 Task: Create a sub task Gather and Analyse Requirements for the task  Create a data backup and recovery plan for a company's IT infrastructure in the project AdvantEdge , assign it to team member softage.1@softage.net and update the status of the sub task to  At Risk , set the priority of the sub task to Medium
Action: Mouse moved to (73, 347)
Screenshot: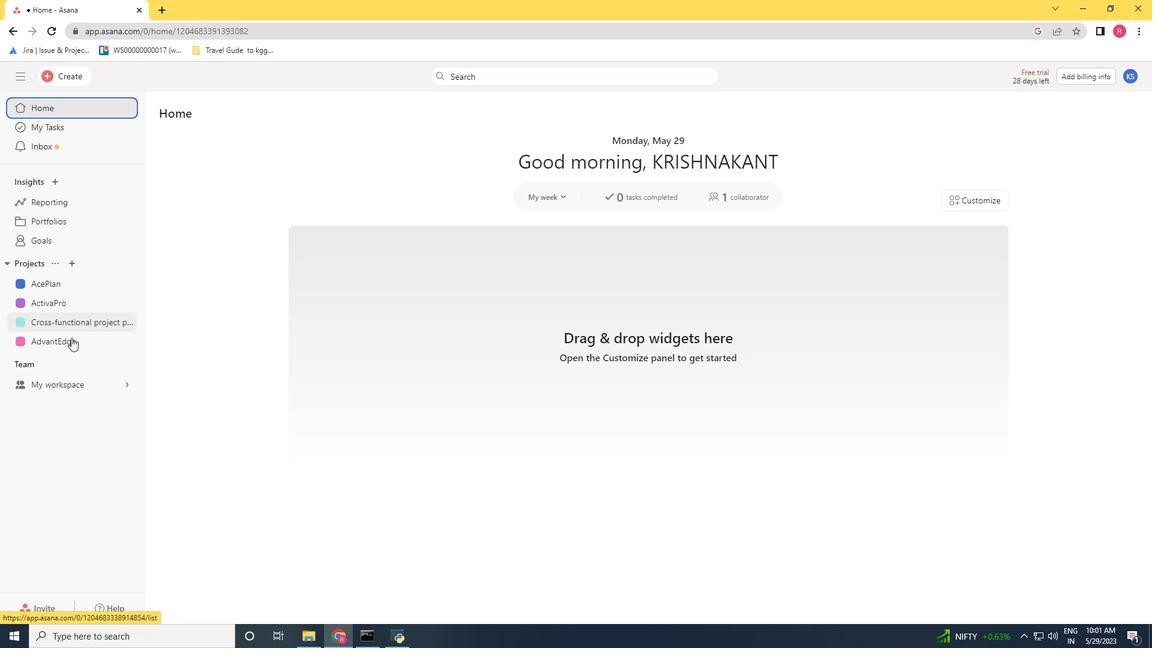 
Action: Mouse pressed left at (73, 347)
Screenshot: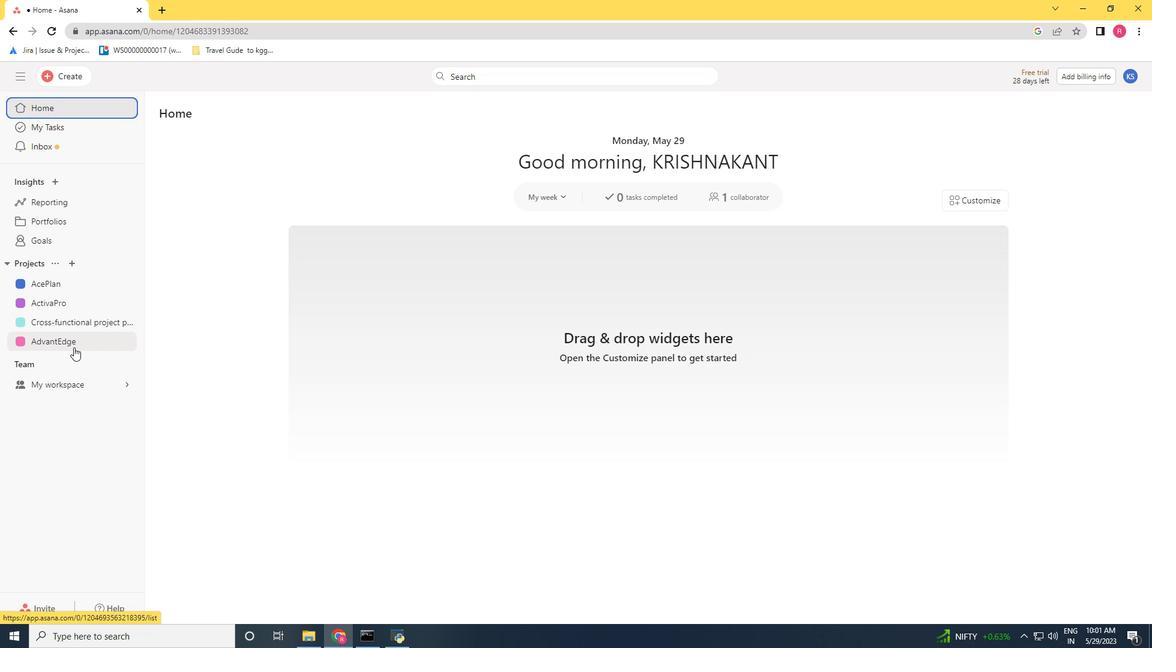 
Action: Mouse moved to (479, 288)
Screenshot: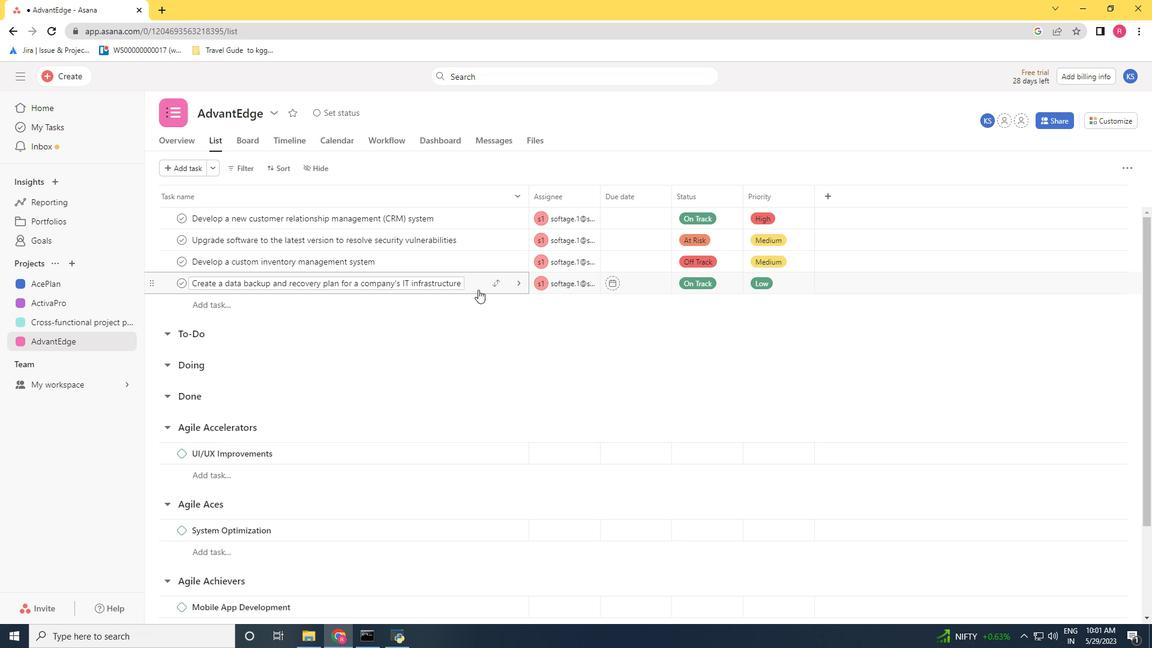 
Action: Mouse pressed left at (479, 288)
Screenshot: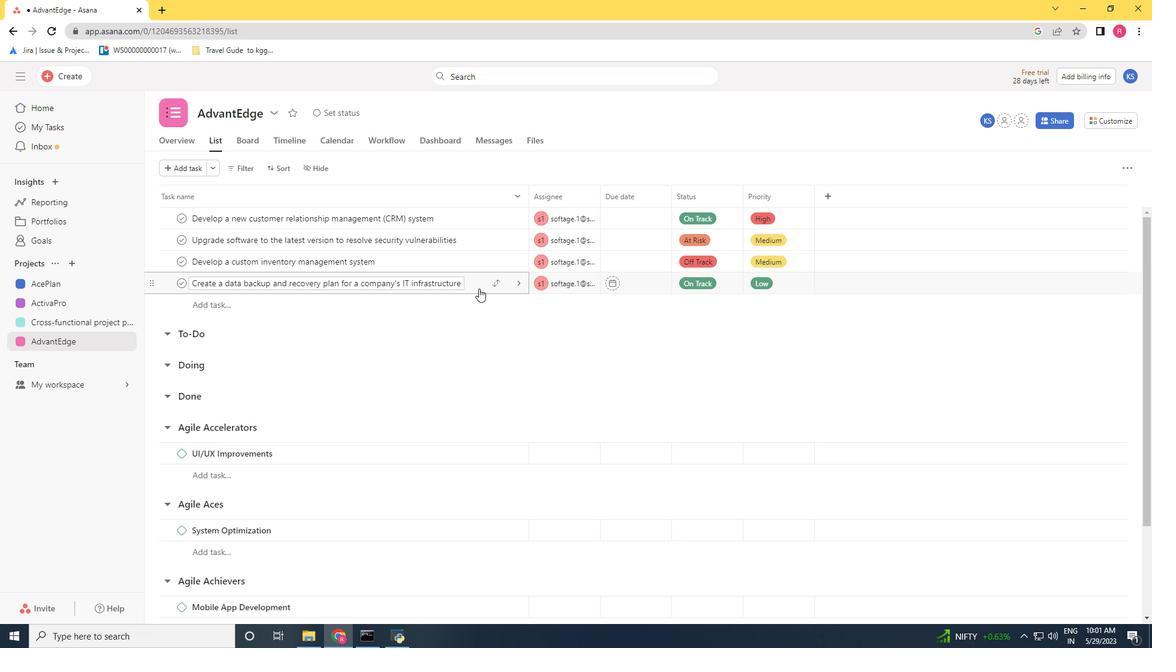 
Action: Mouse moved to (830, 449)
Screenshot: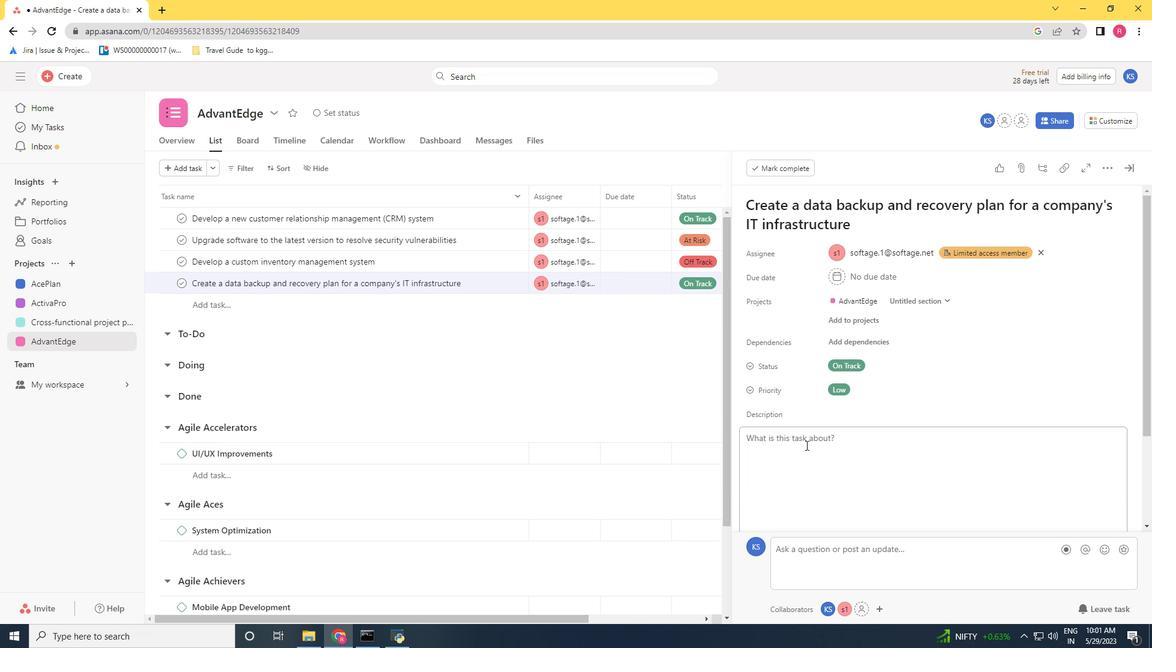 
Action: Mouse scrolled (830, 449) with delta (0, 0)
Screenshot: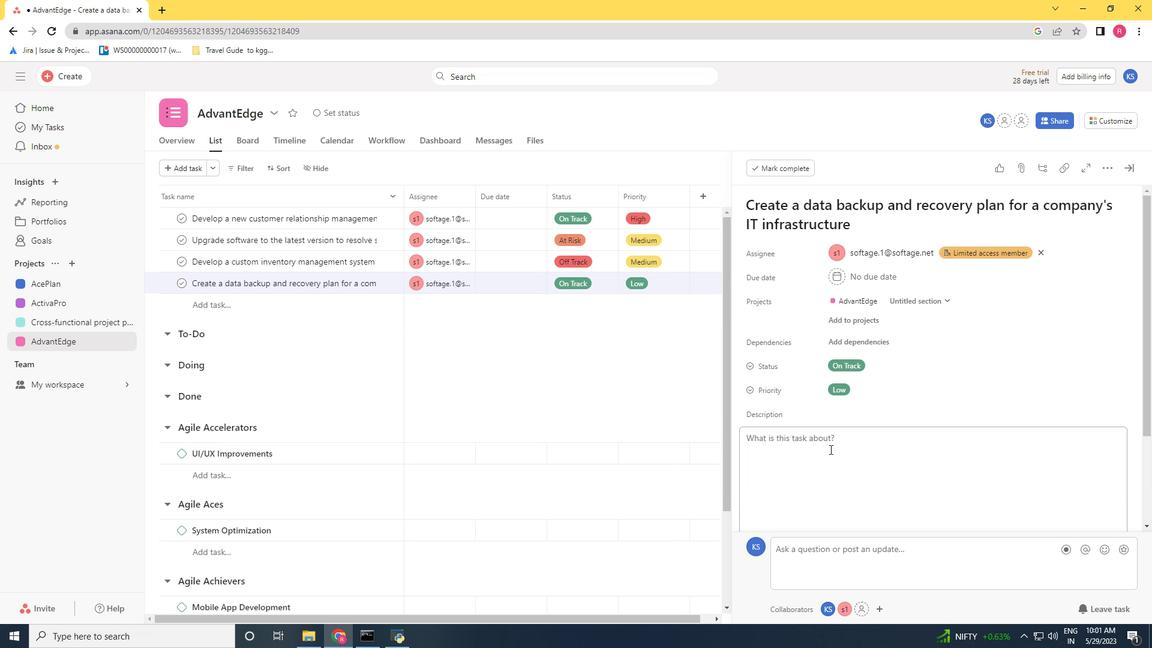 
Action: Mouse scrolled (830, 449) with delta (0, 0)
Screenshot: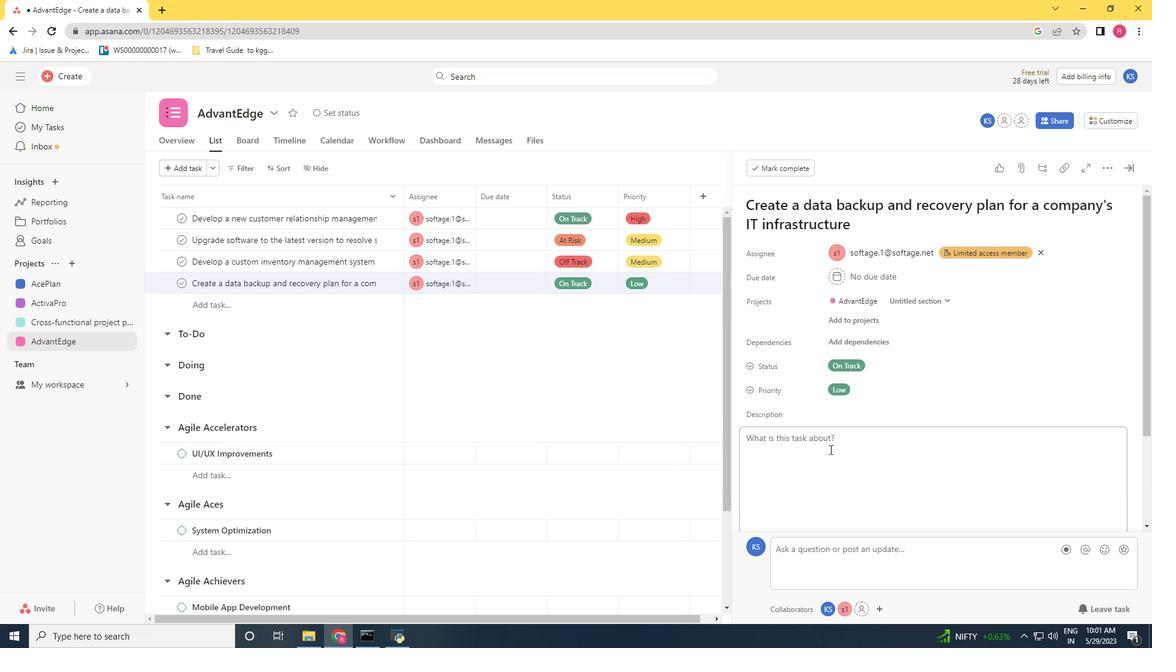 
Action: Mouse scrolled (830, 449) with delta (0, 0)
Screenshot: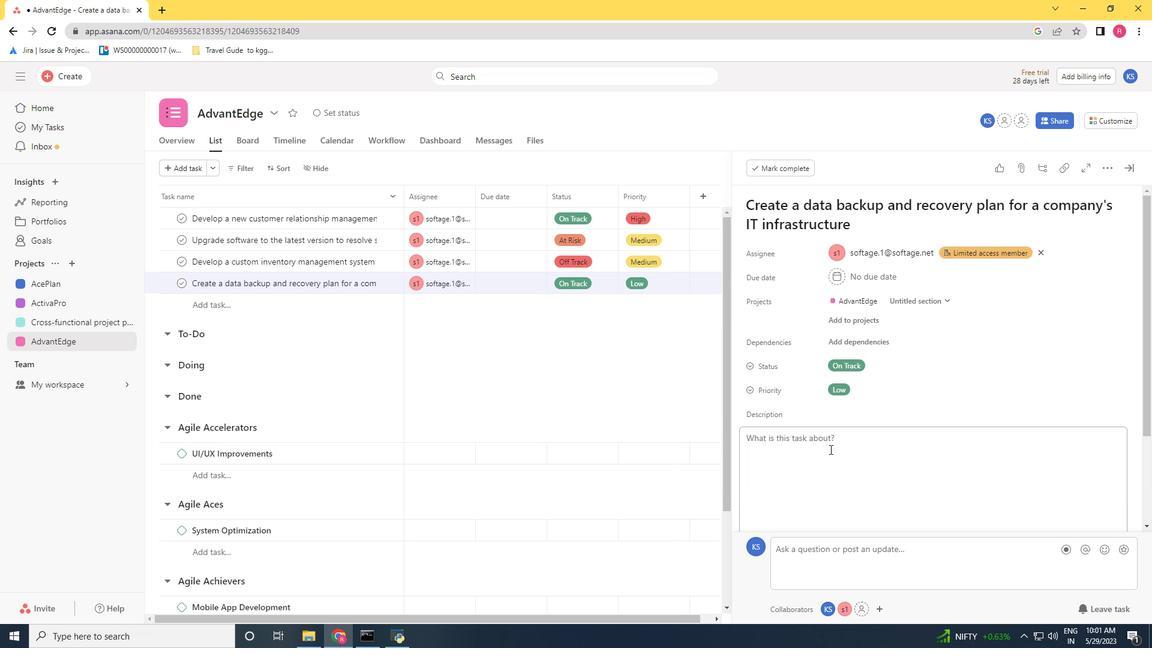 
Action: Mouse moved to (781, 437)
Screenshot: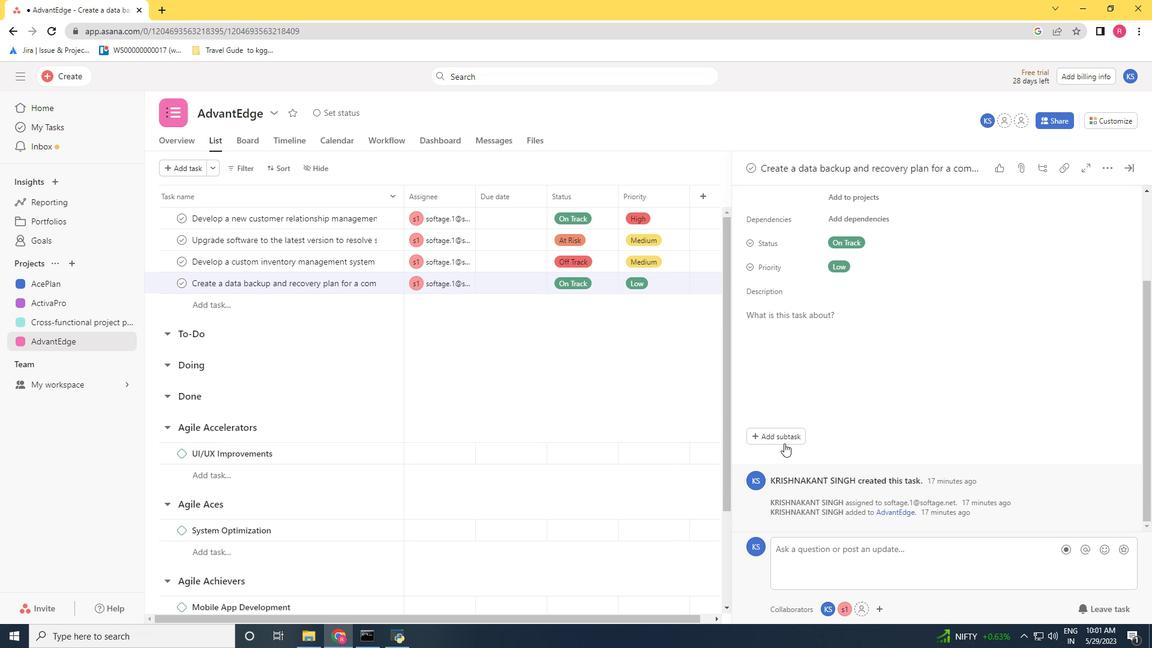 
Action: Mouse pressed left at (781, 437)
Screenshot: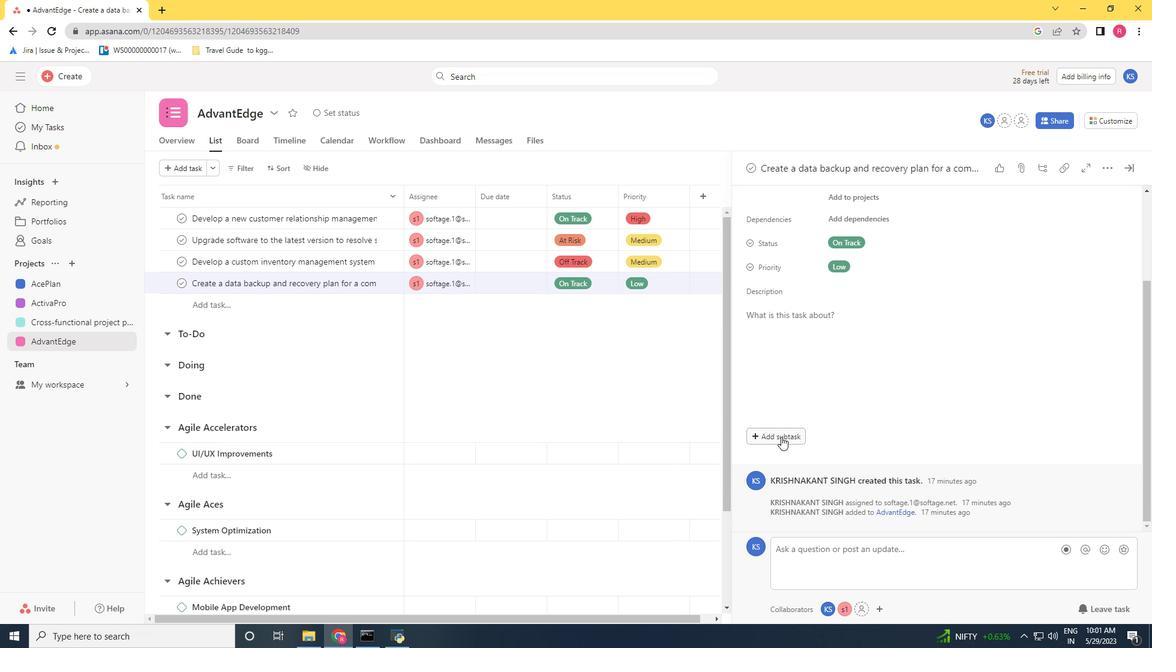 
Action: Mouse moved to (781, 437)
Screenshot: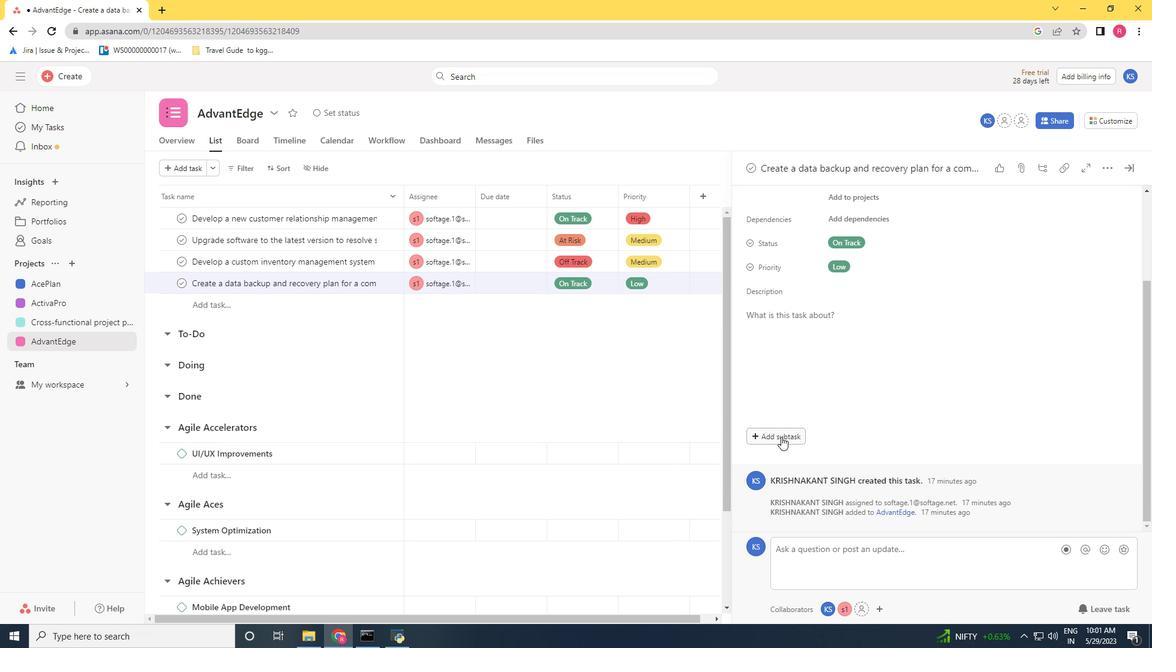 
Action: Key pressed <Key.shift><Key.shift><Key.shift>Gather<Key.space>and<Key.space><Key.shift>Analyse<Key.space><Key.shift>Requireme<Key.backspace><Key.backspace>ments
Screenshot: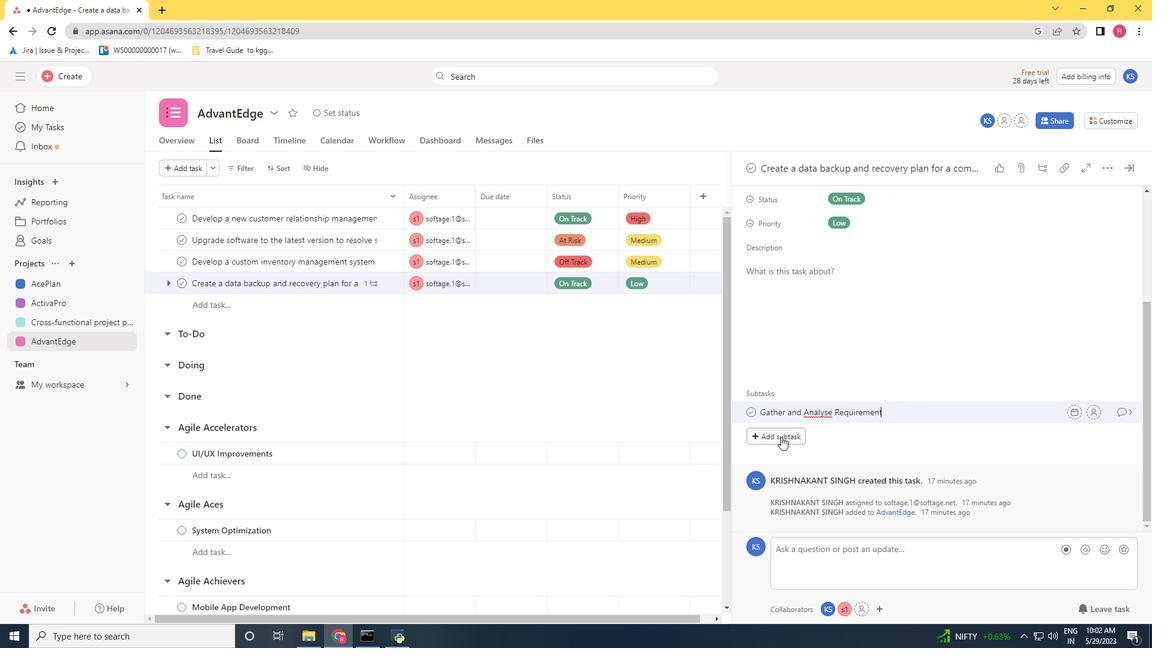 
Action: Mouse moved to (1090, 414)
Screenshot: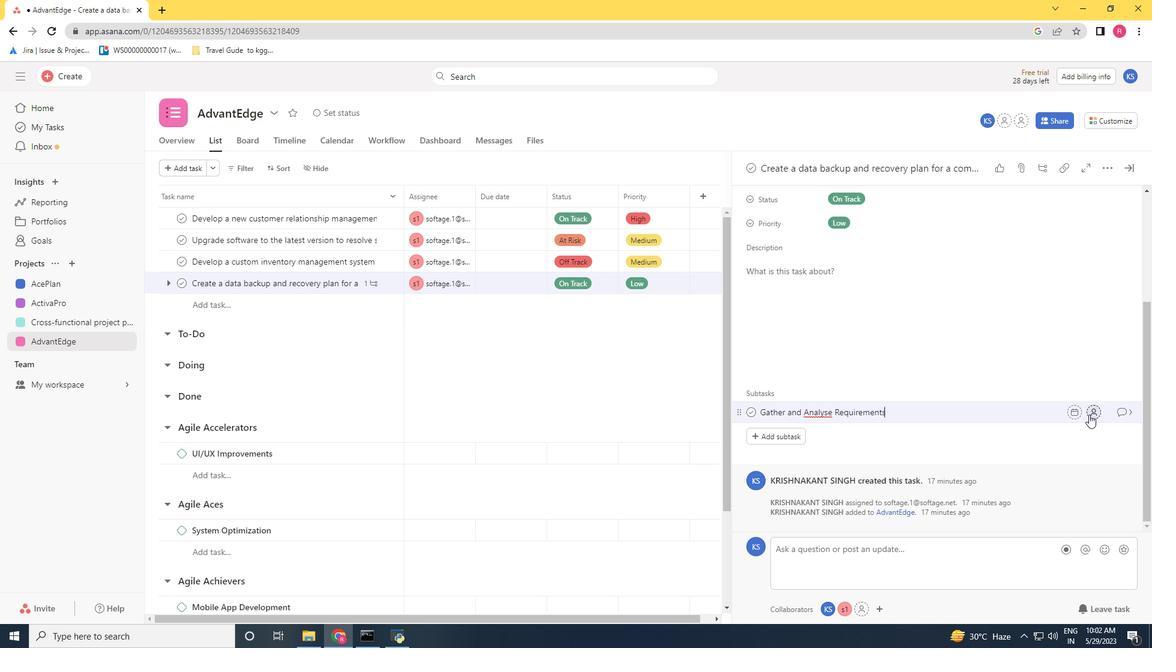 
Action: Mouse pressed left at (1090, 414)
Screenshot: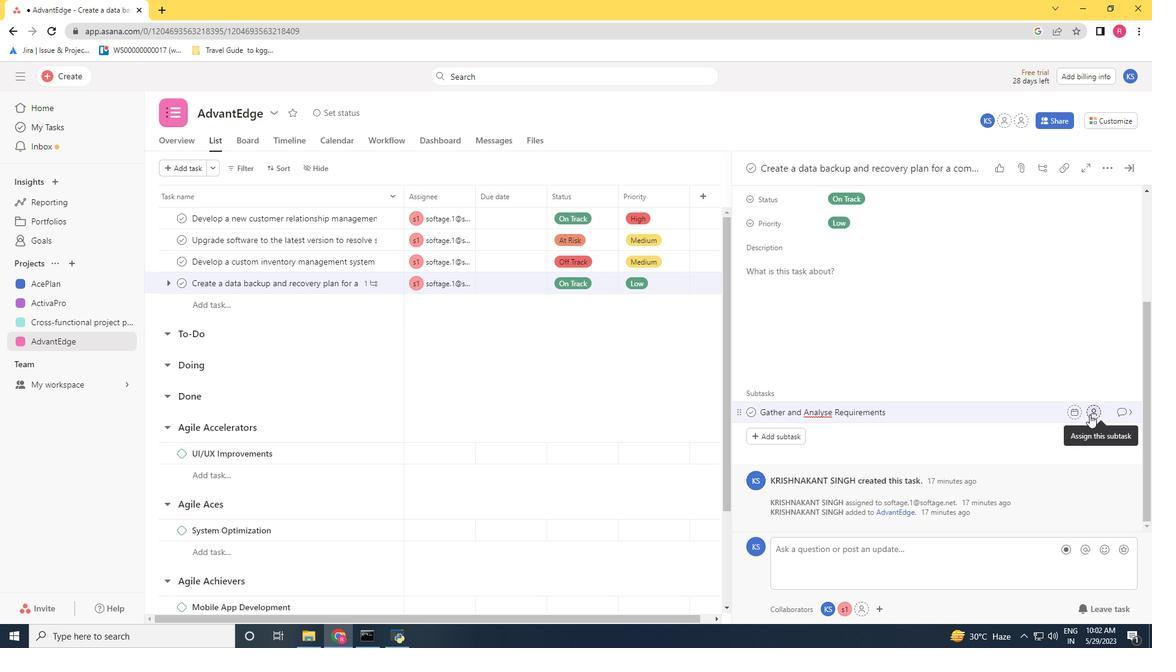 
Action: Mouse moved to (1087, 417)
Screenshot: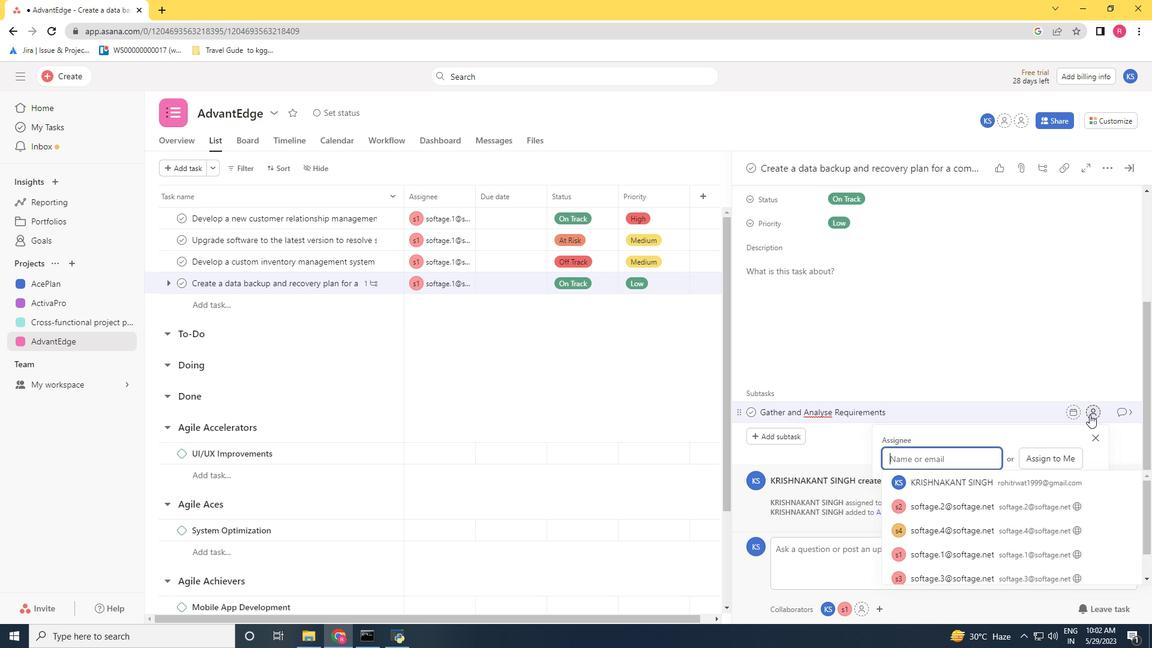 
Action: Key pressed sof
Screenshot: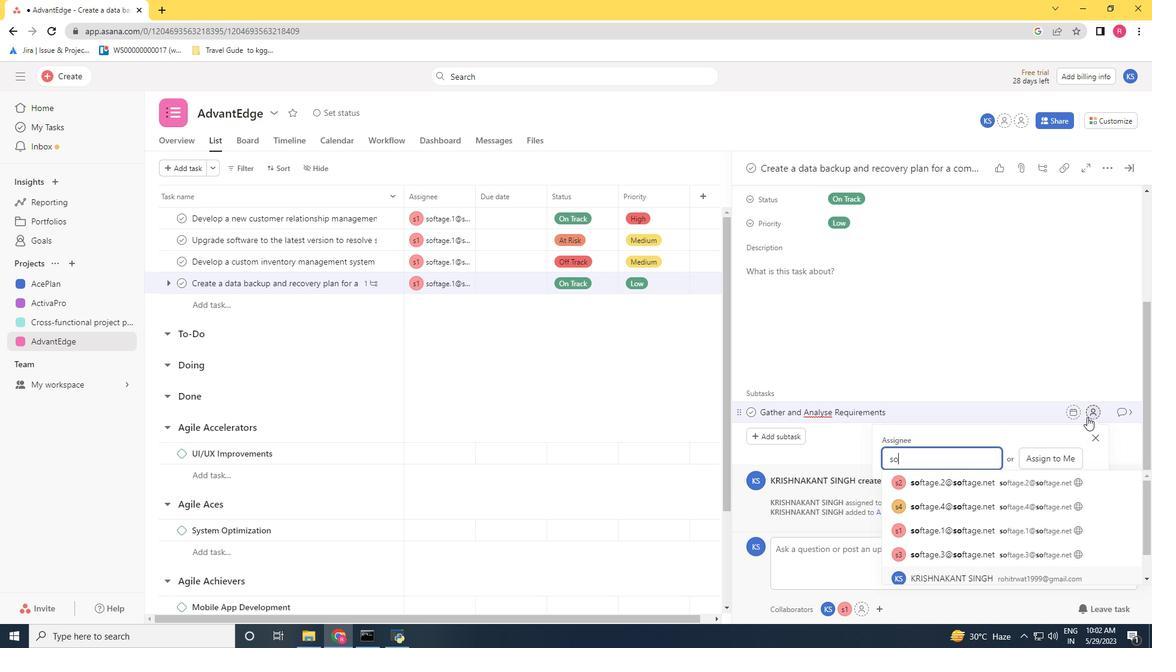 
Action: Mouse moved to (1087, 417)
Screenshot: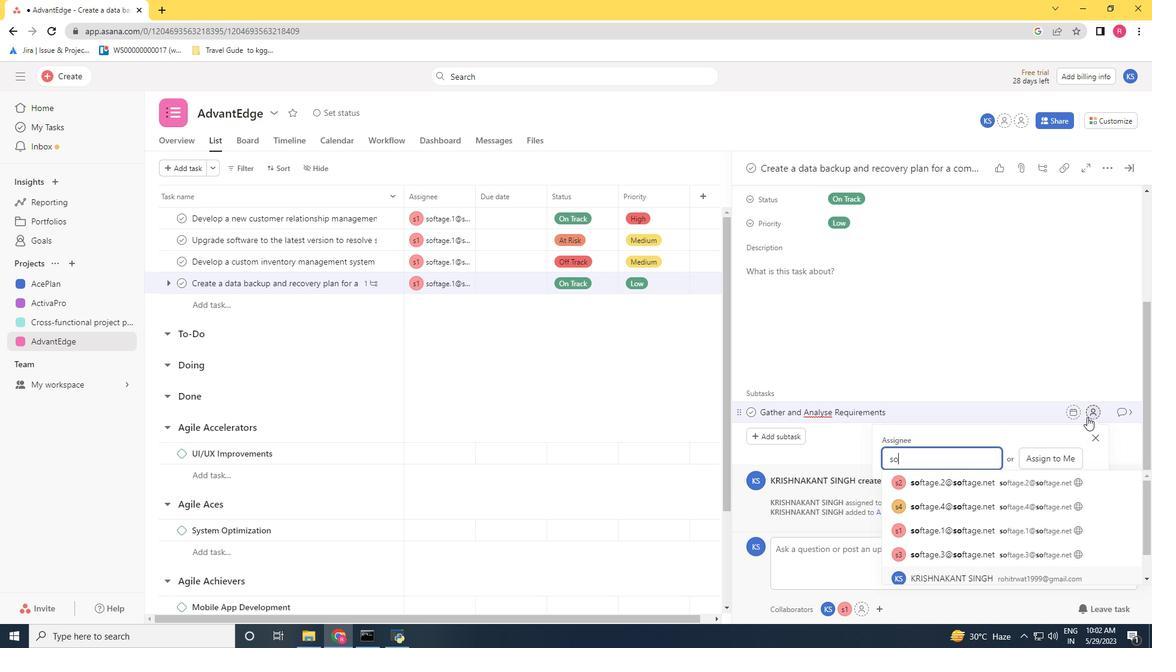 
Action: Key pressed tag
Screenshot: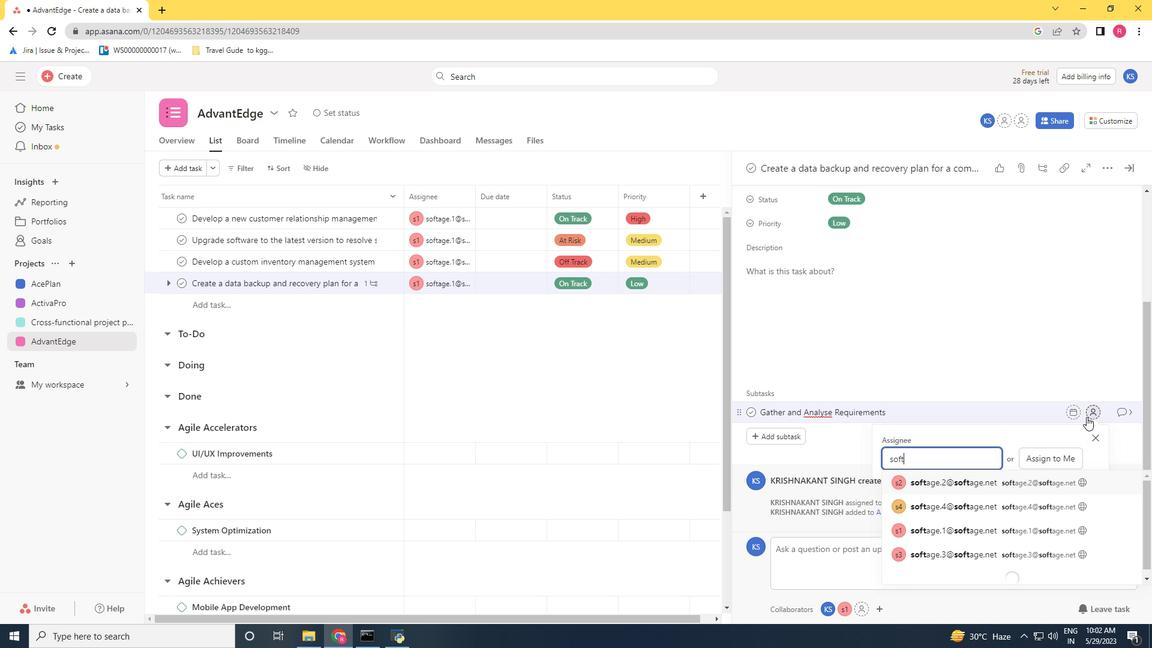 
Action: Mouse moved to (1086, 417)
Screenshot: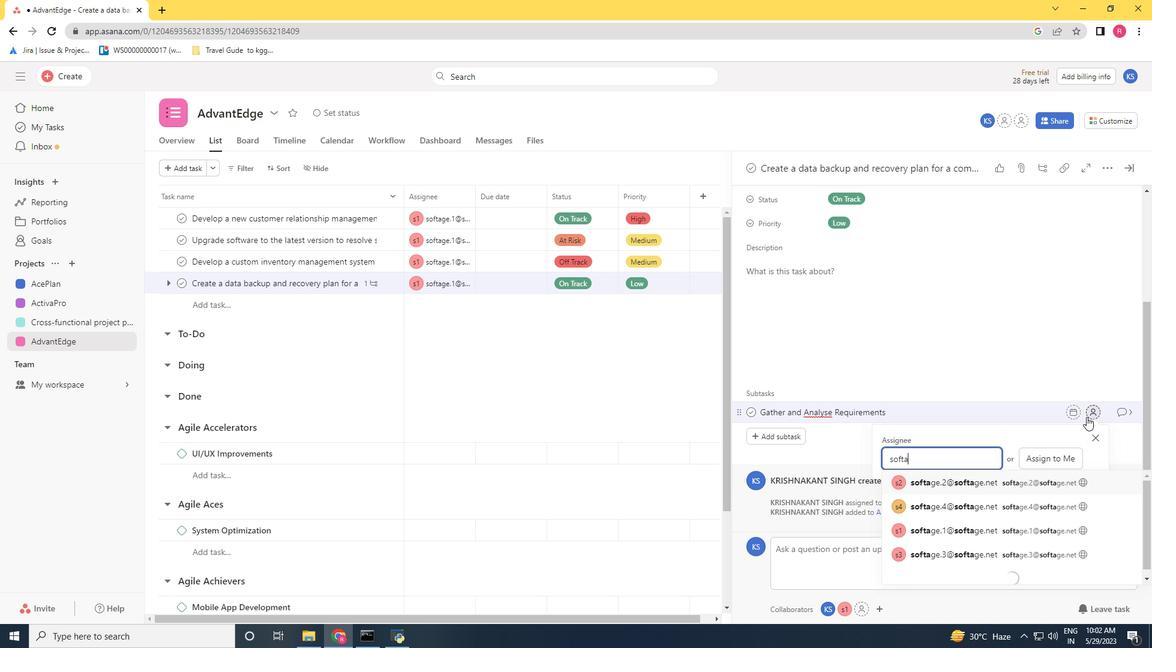 
Action: Key pressed e.1<Key.shift>@softage.net
Screenshot: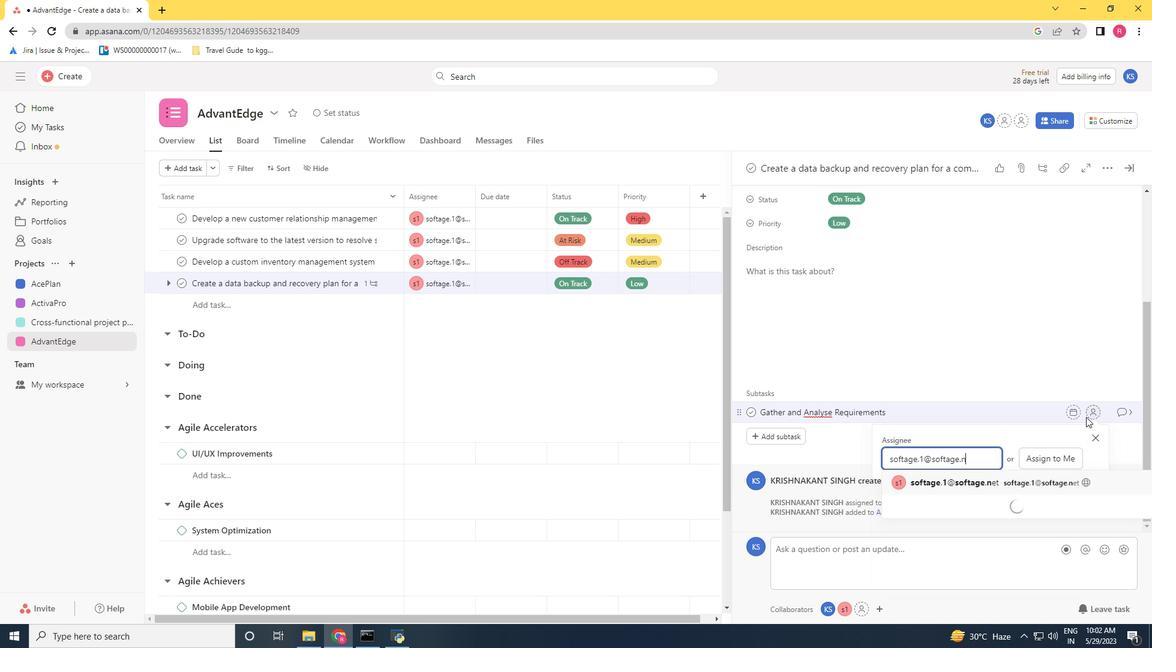 
Action: Mouse moved to (991, 480)
Screenshot: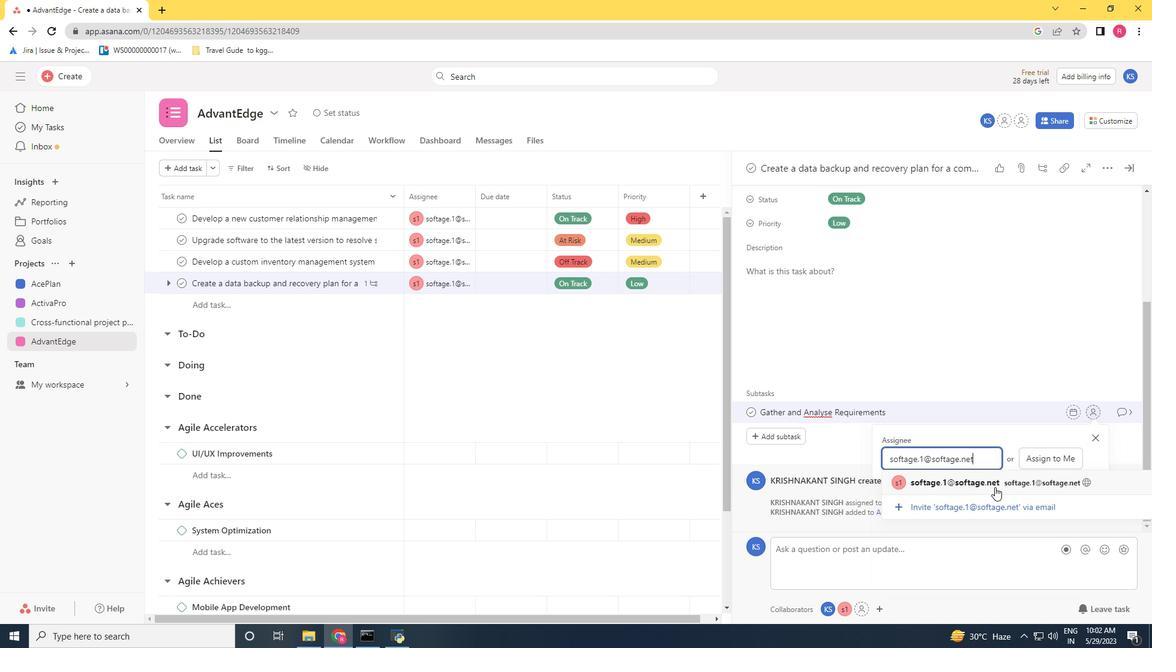 
Action: Mouse pressed left at (991, 480)
Screenshot: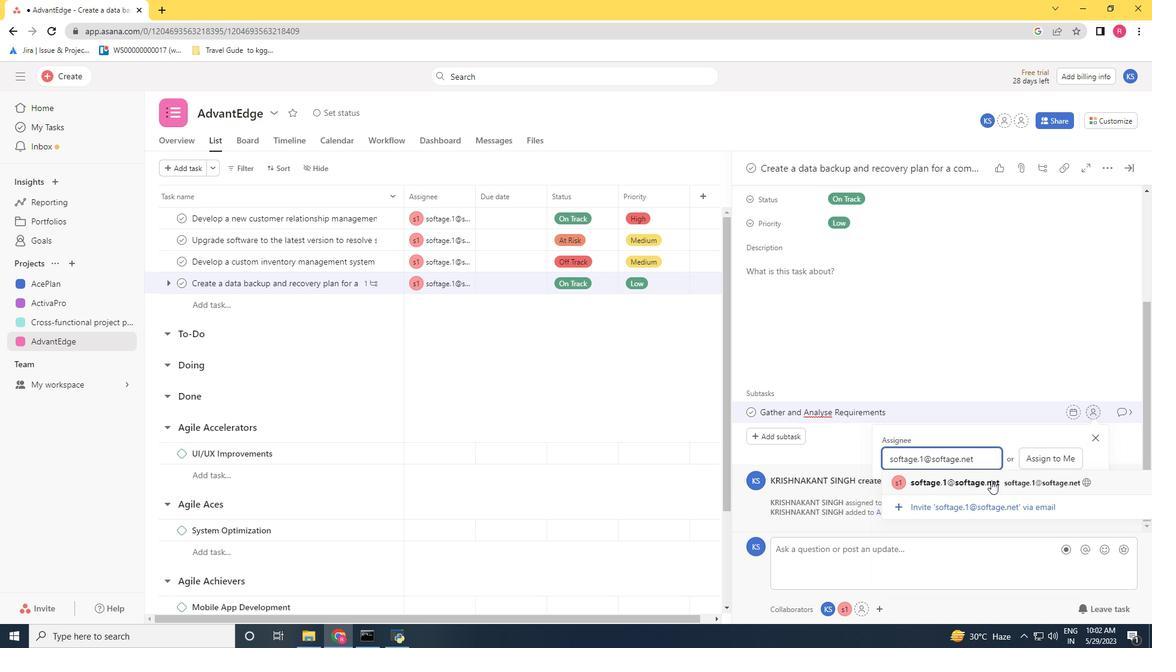 
Action: Mouse moved to (1129, 411)
Screenshot: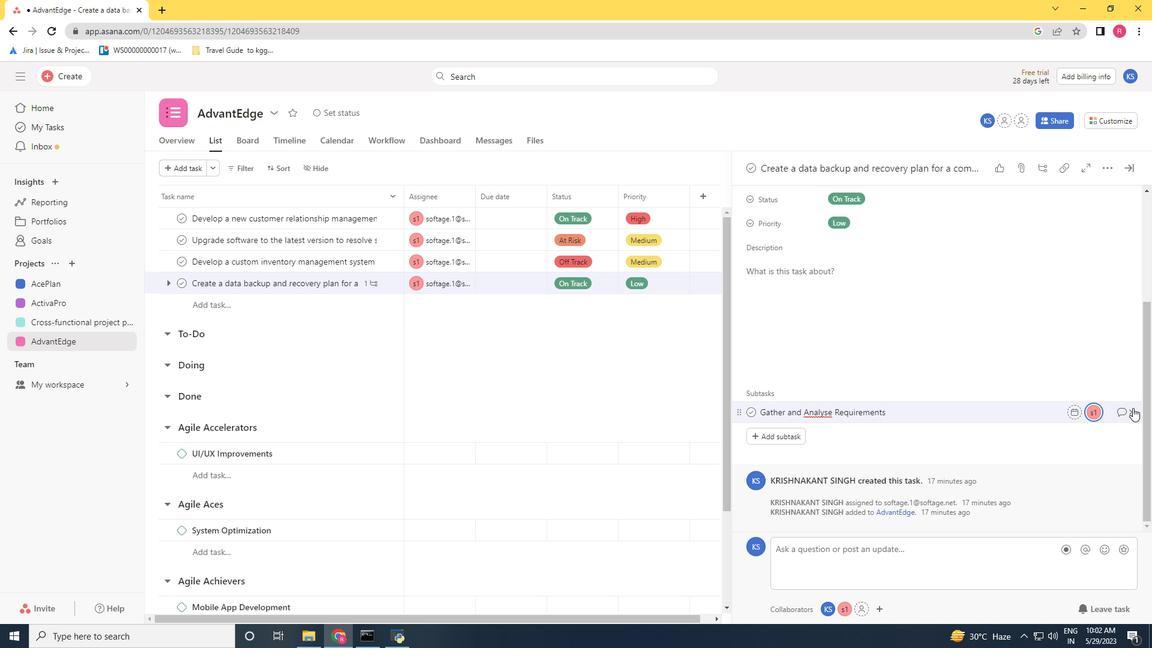 
Action: Mouse pressed left at (1129, 411)
Screenshot: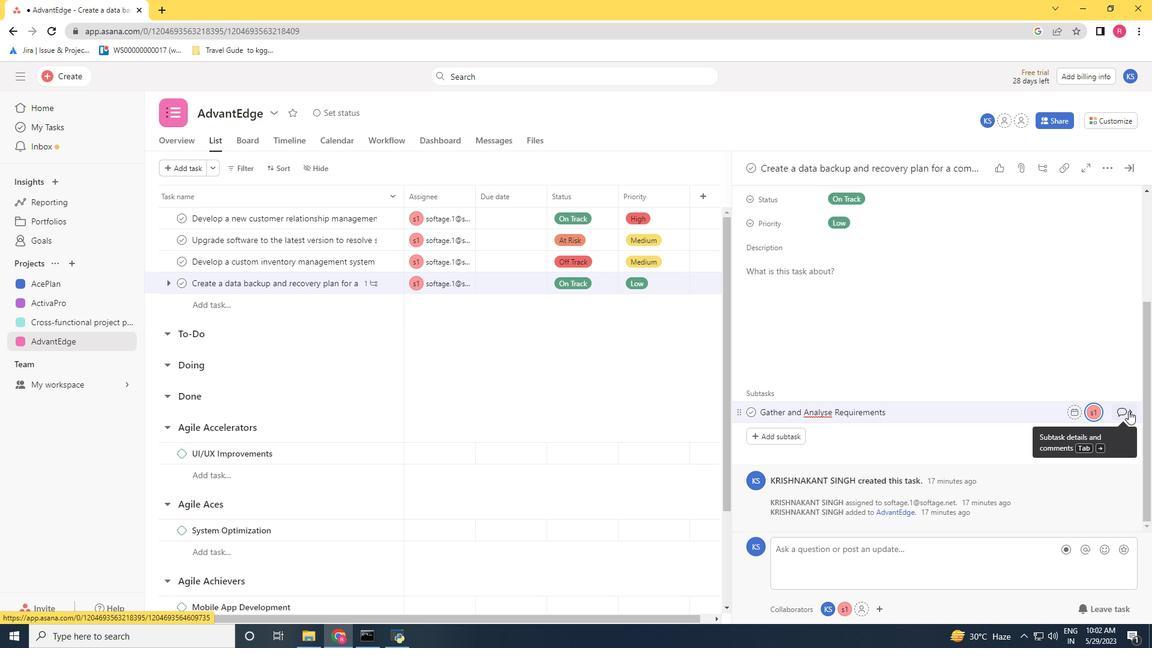 
Action: Mouse moved to (846, 371)
Screenshot: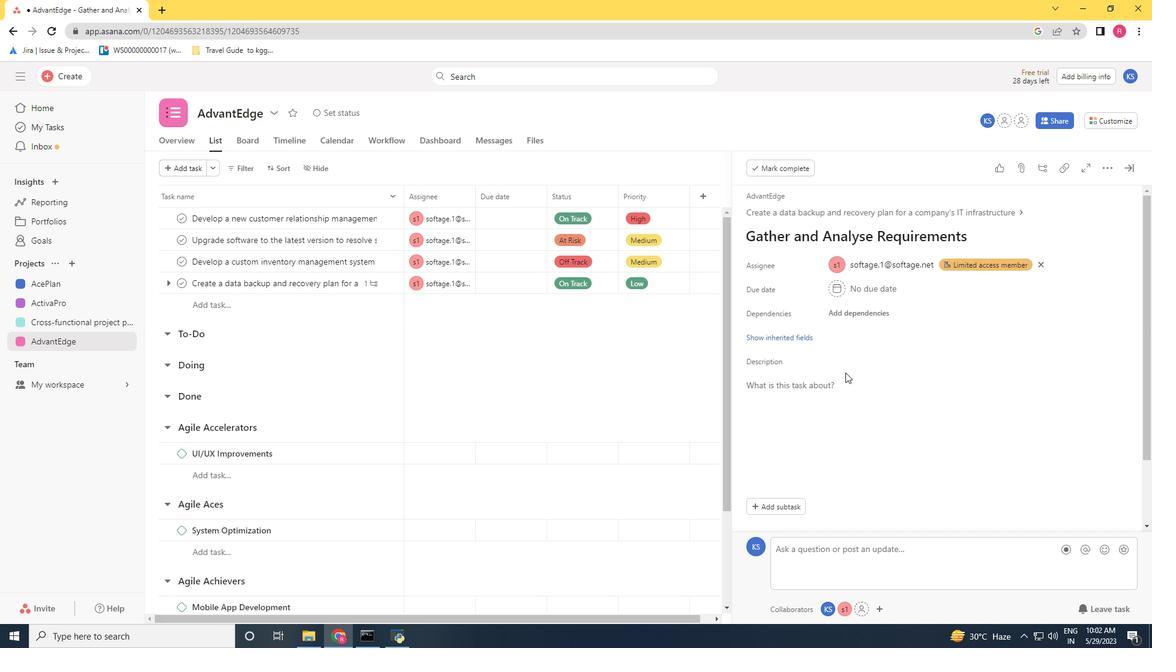 
Action: Mouse scrolled (846, 370) with delta (0, 0)
Screenshot: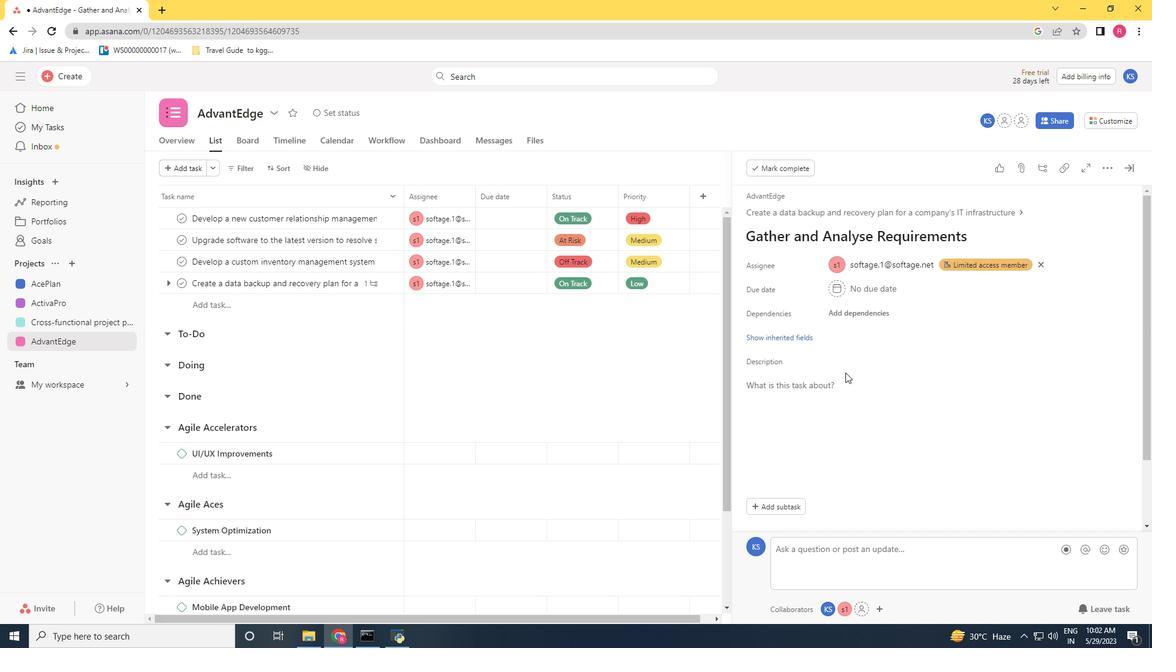 
Action: Mouse scrolled (846, 370) with delta (0, 0)
Screenshot: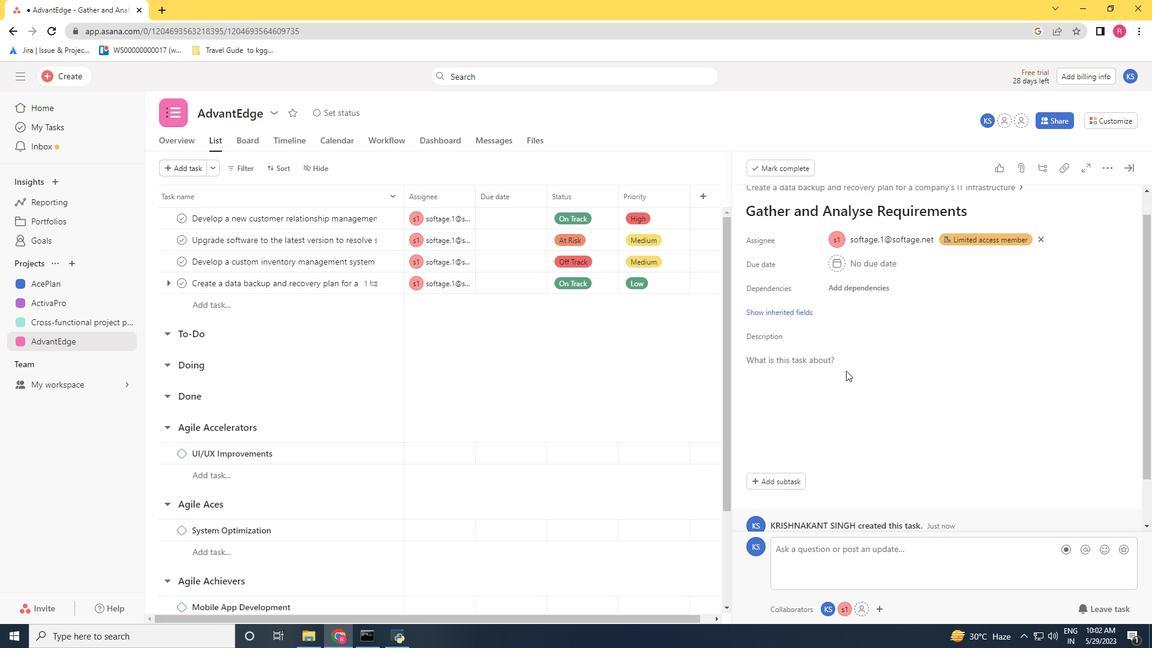 
Action: Mouse scrolled (846, 371) with delta (0, 0)
Screenshot: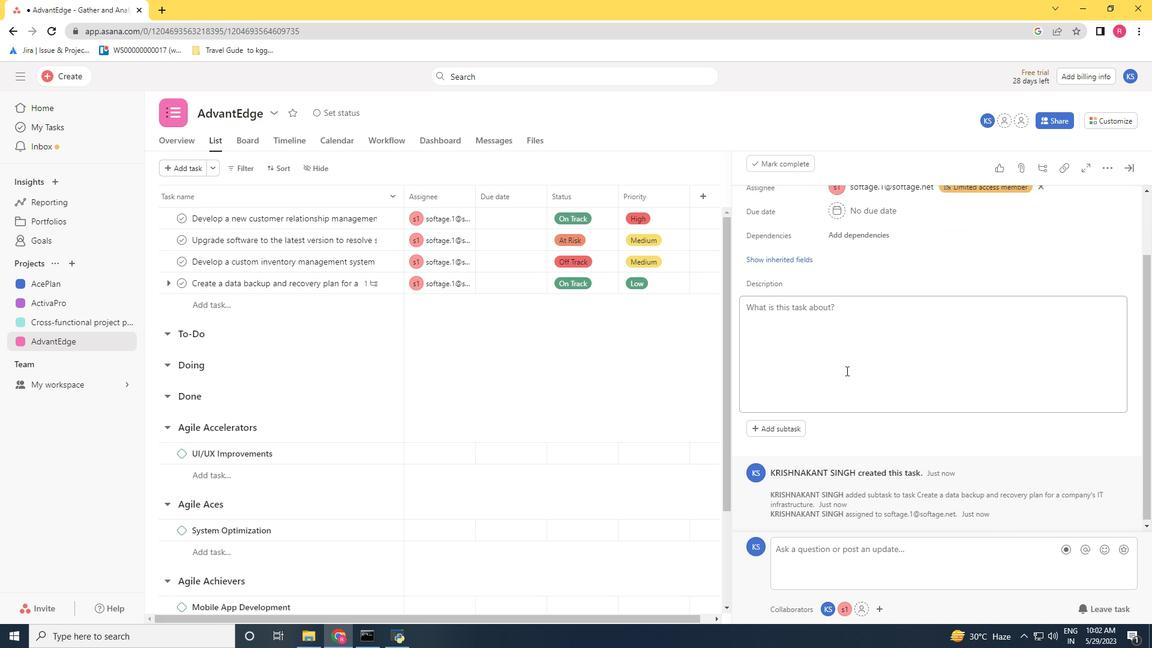 
Action: Mouse moved to (792, 314)
Screenshot: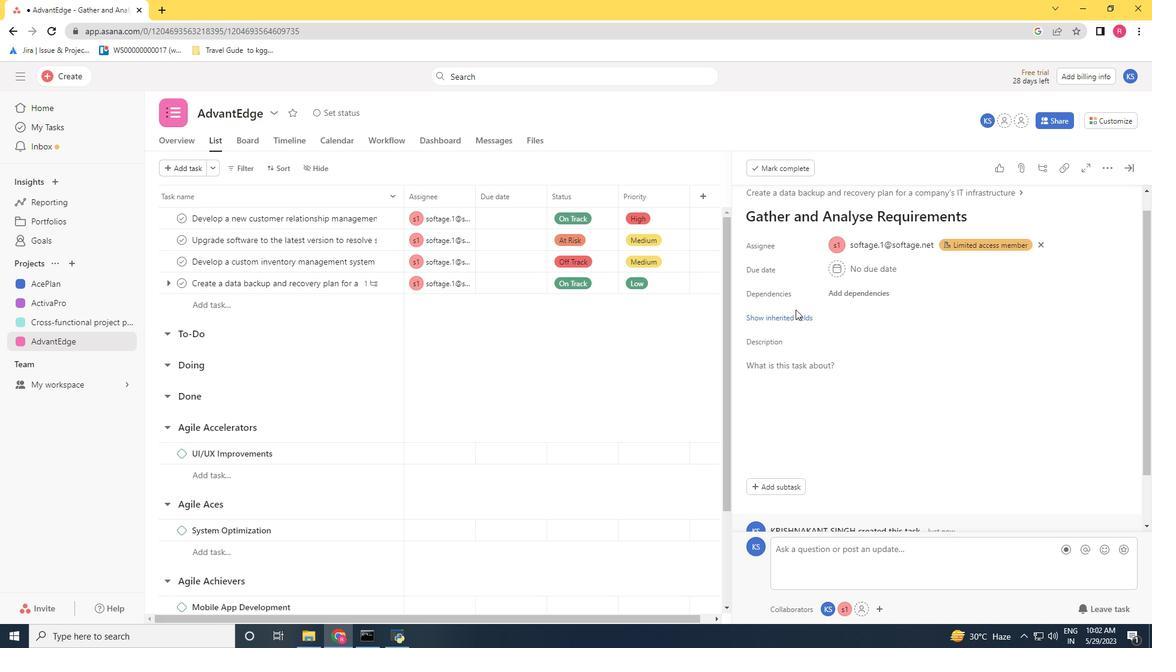 
Action: Mouse pressed left at (792, 314)
Screenshot: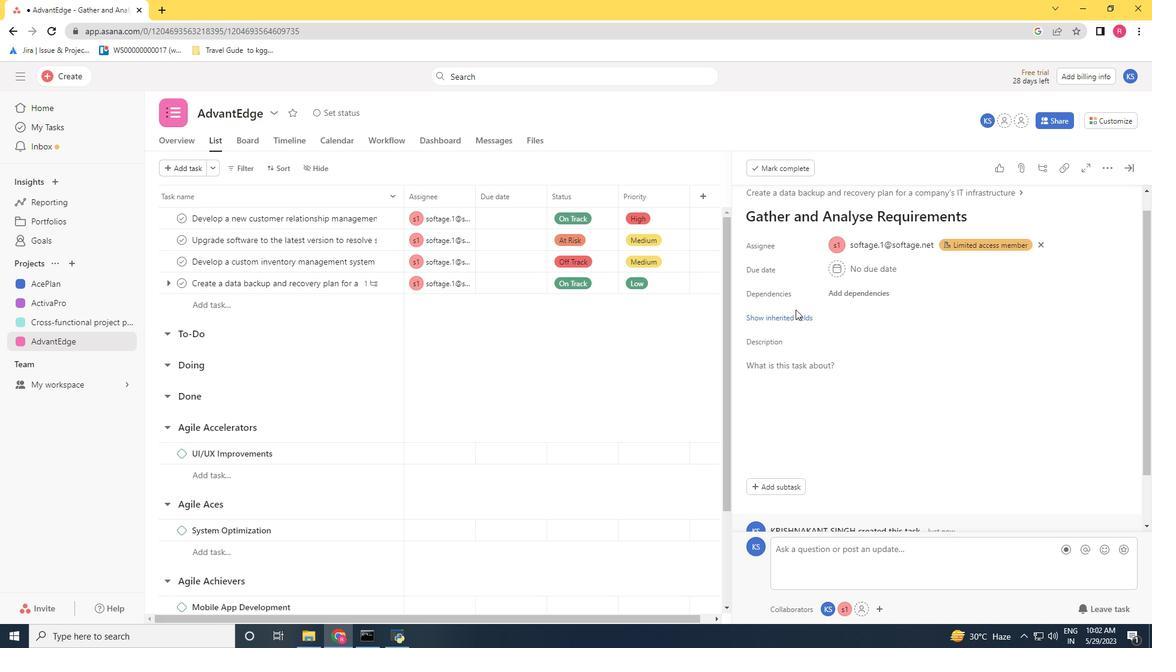 
Action: Mouse moved to (837, 292)
Screenshot: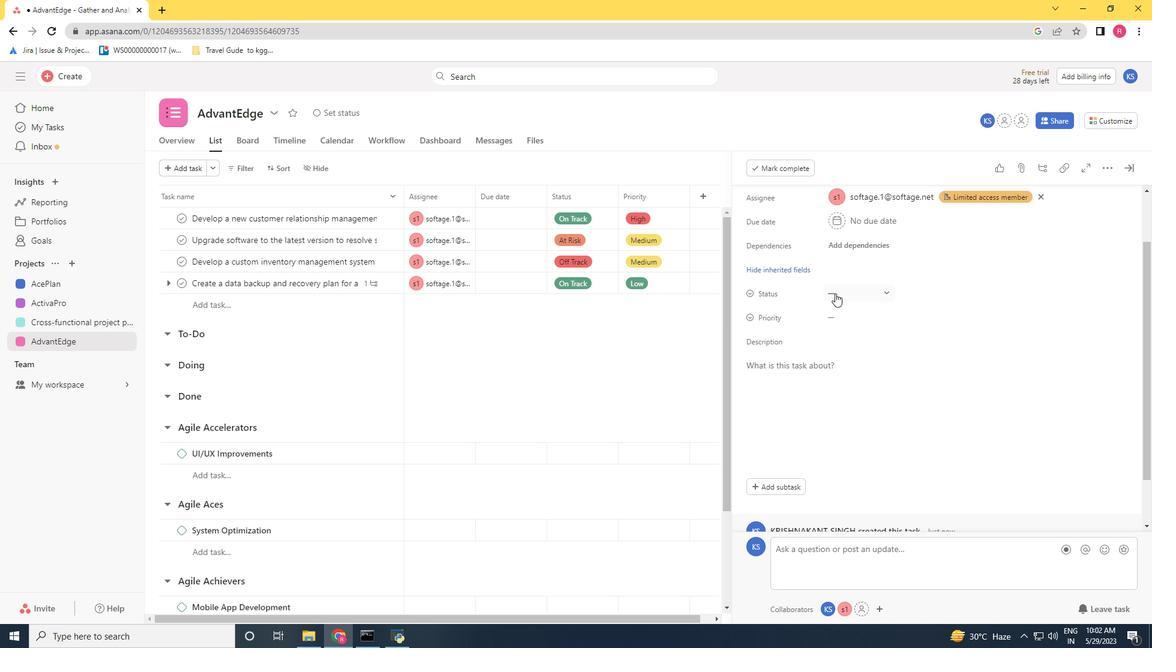 
Action: Mouse pressed left at (837, 292)
Screenshot: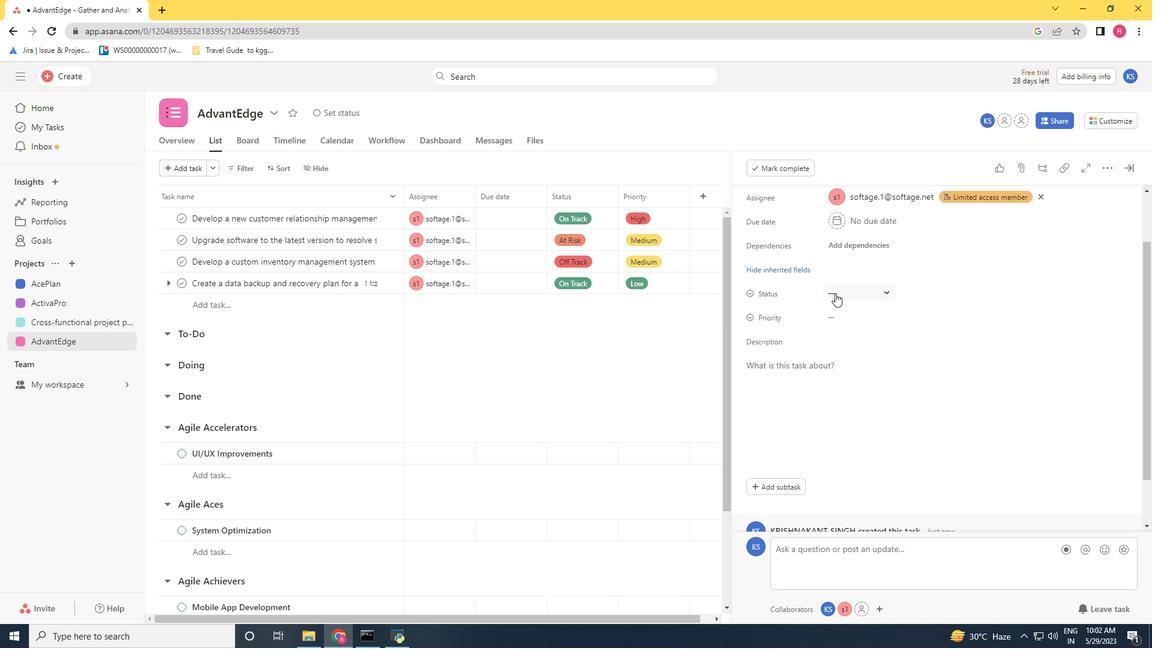 
Action: Mouse moved to (861, 375)
Screenshot: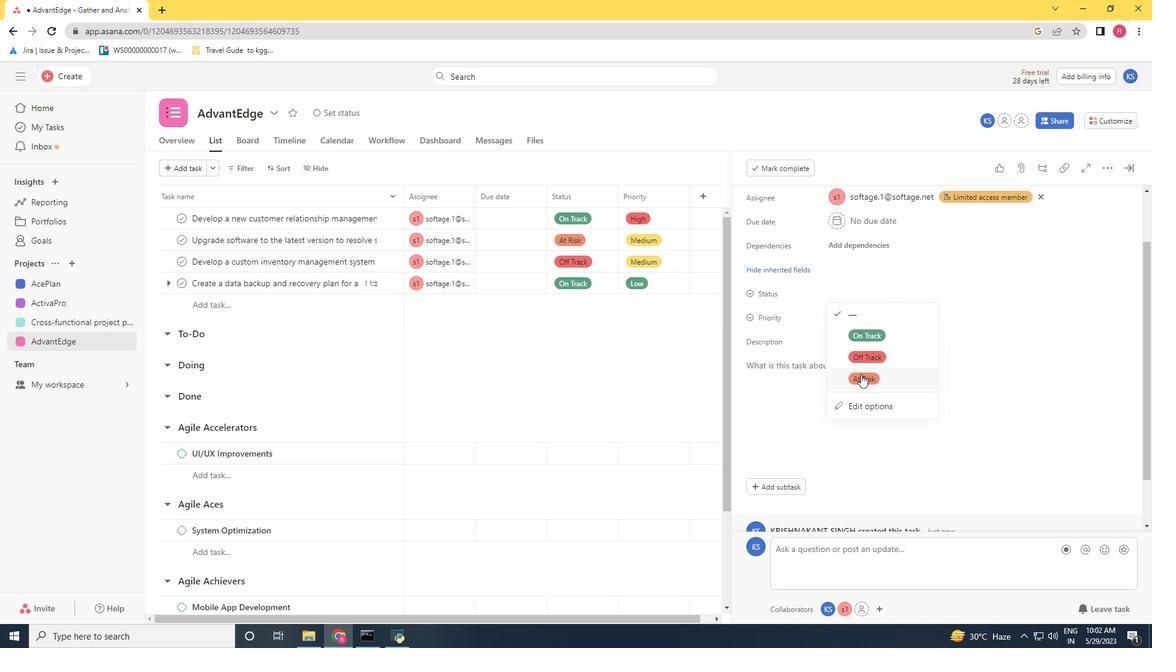 
Action: Mouse pressed left at (861, 375)
Screenshot: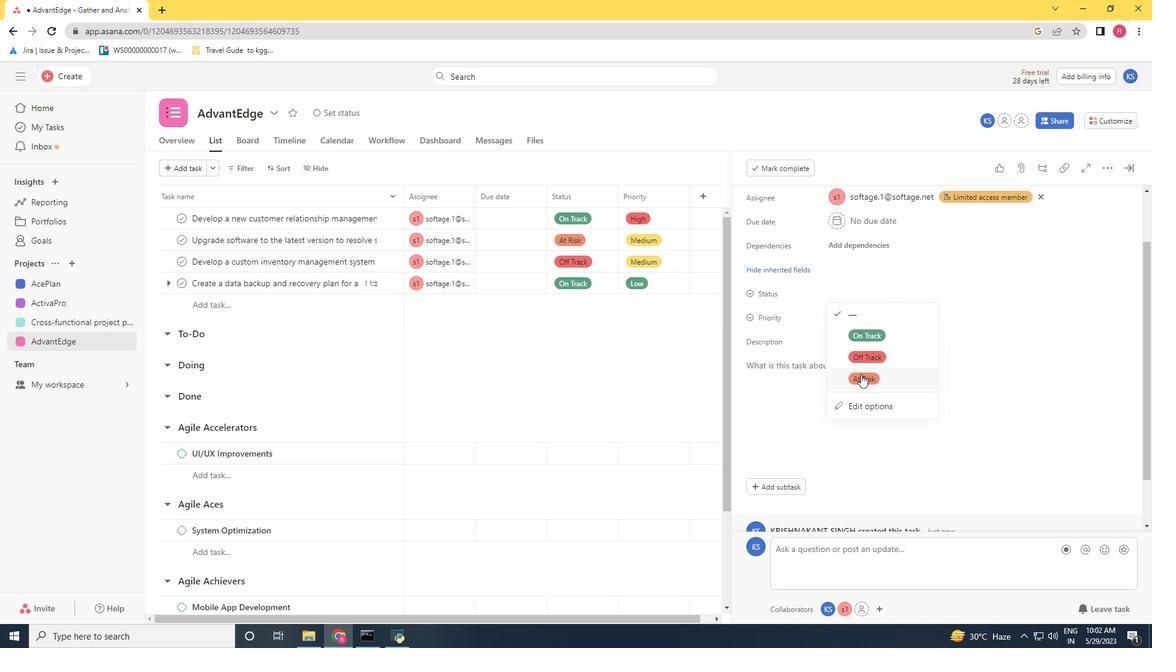 
Action: Mouse moved to (828, 312)
Screenshot: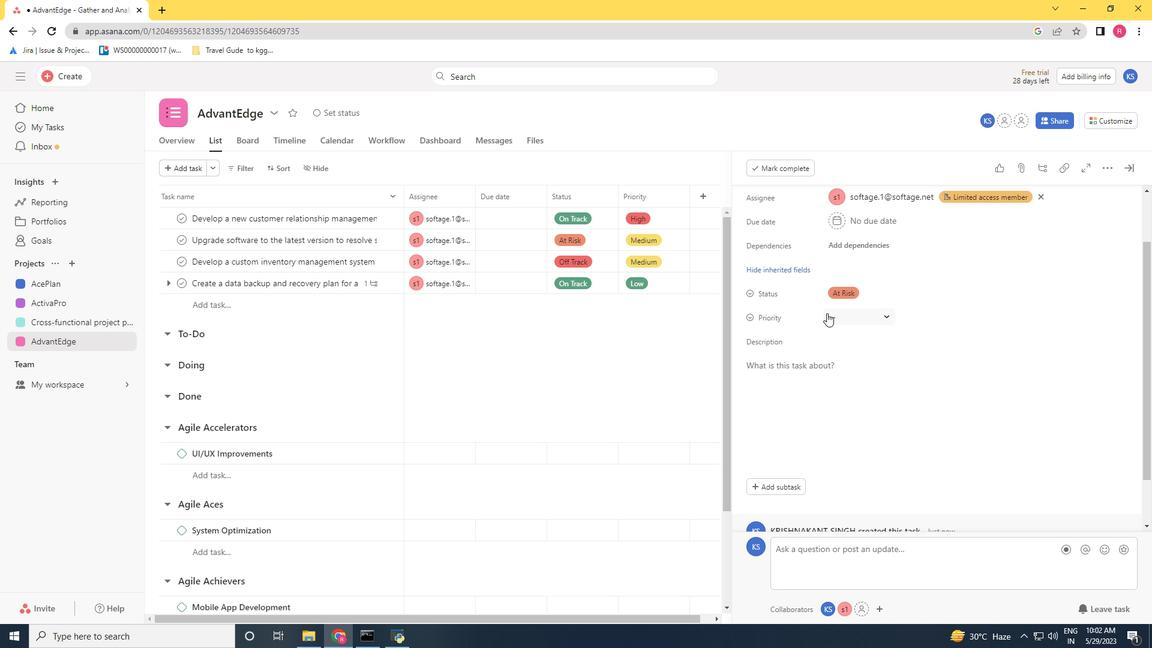 
Action: Mouse pressed left at (828, 312)
Screenshot: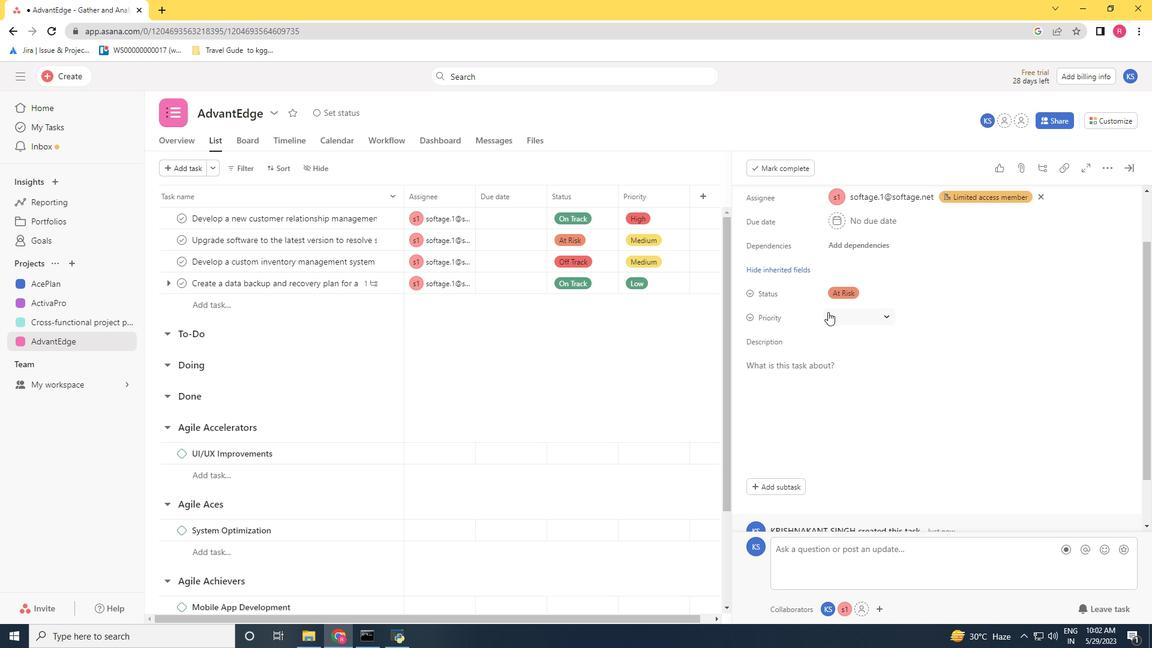 
Action: Mouse moved to (853, 380)
Screenshot: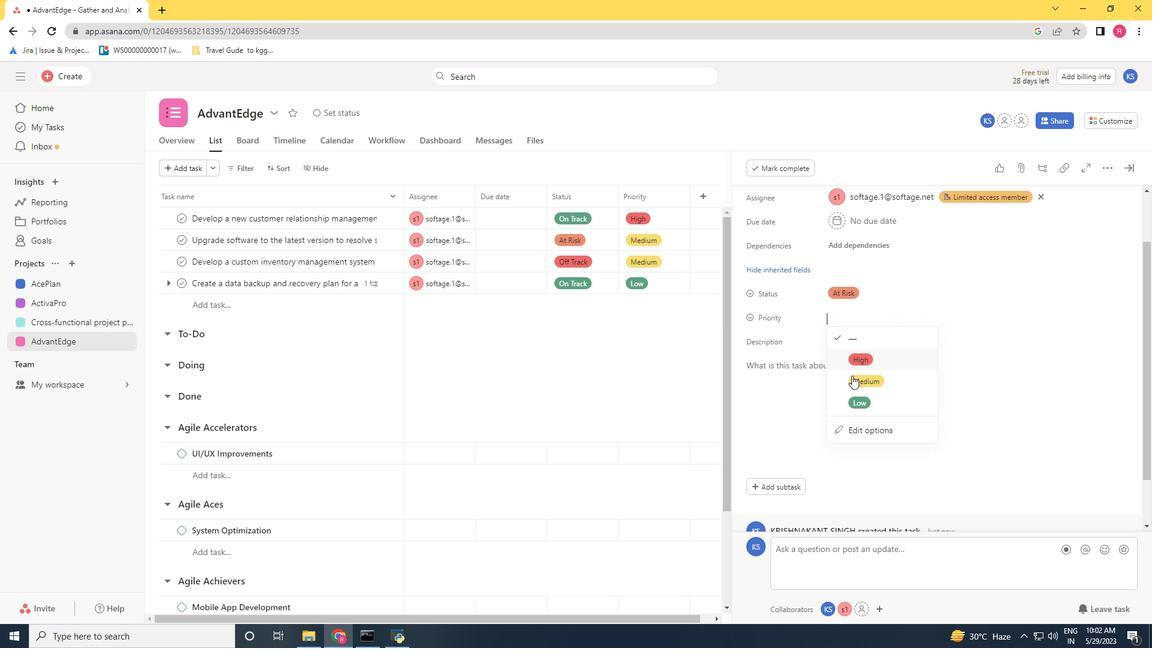 
Action: Mouse pressed left at (853, 380)
Screenshot: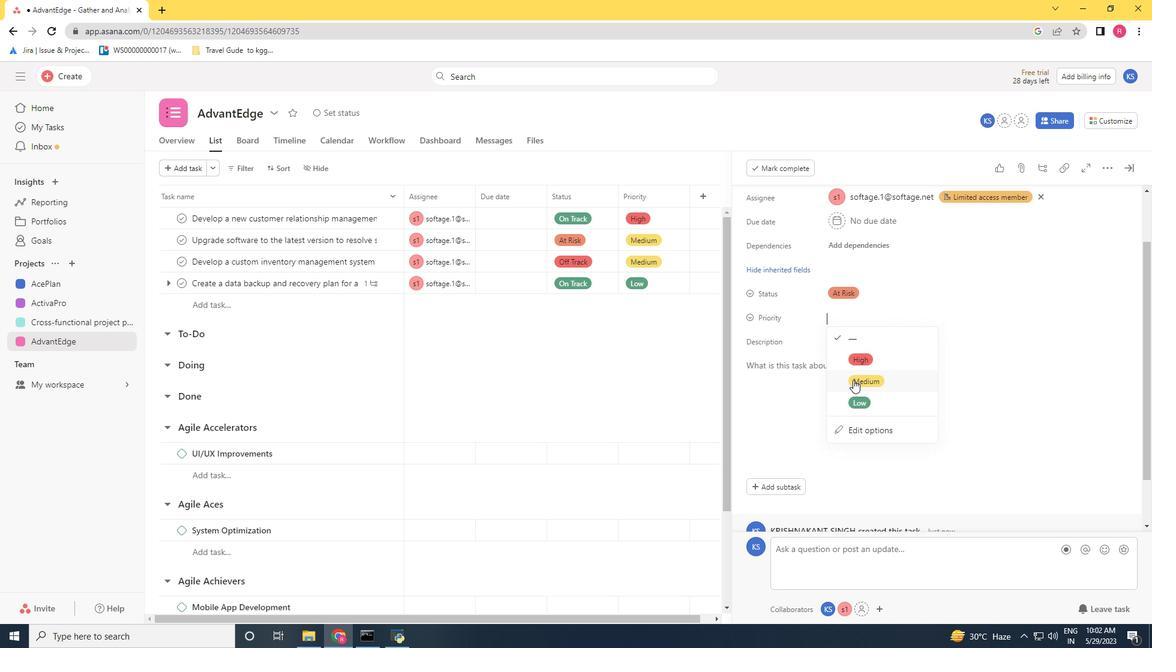 
Action: Mouse moved to (849, 380)
Screenshot: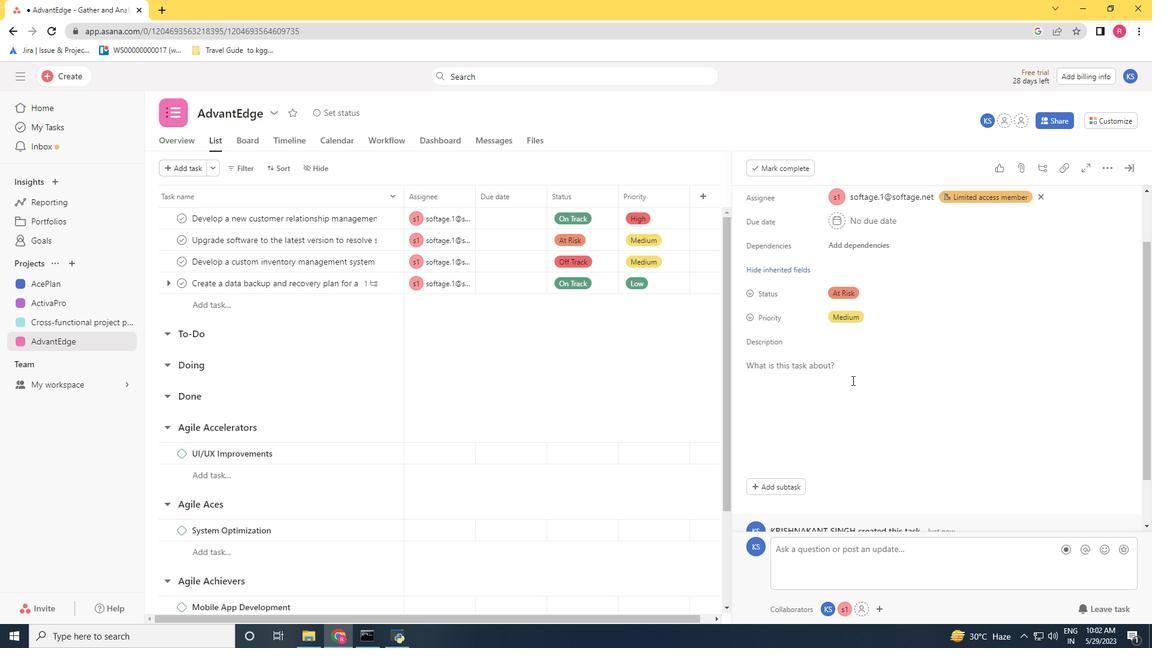 
